 Task: Show the spelling suggestions.
Action: Mouse moved to (231, 80)
Screenshot: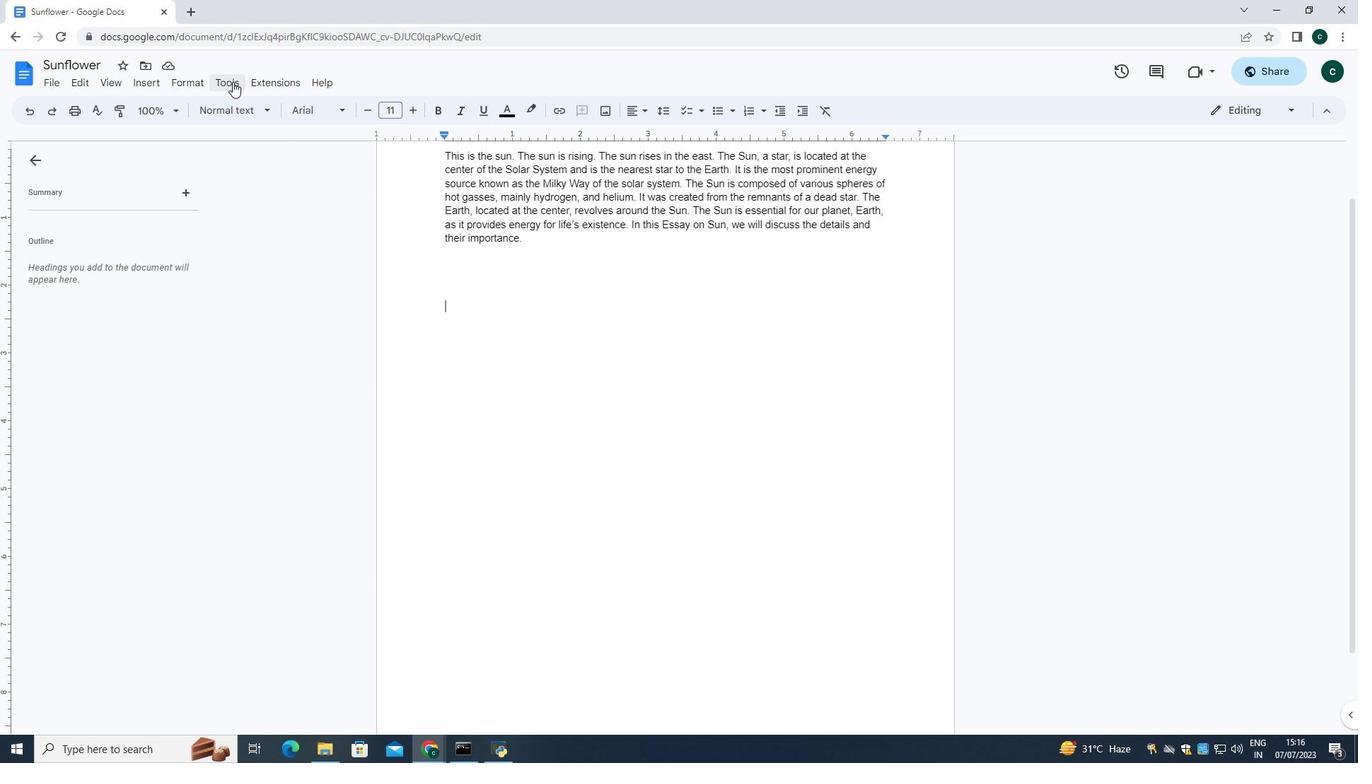 
Action: Mouse pressed left at (231, 80)
Screenshot: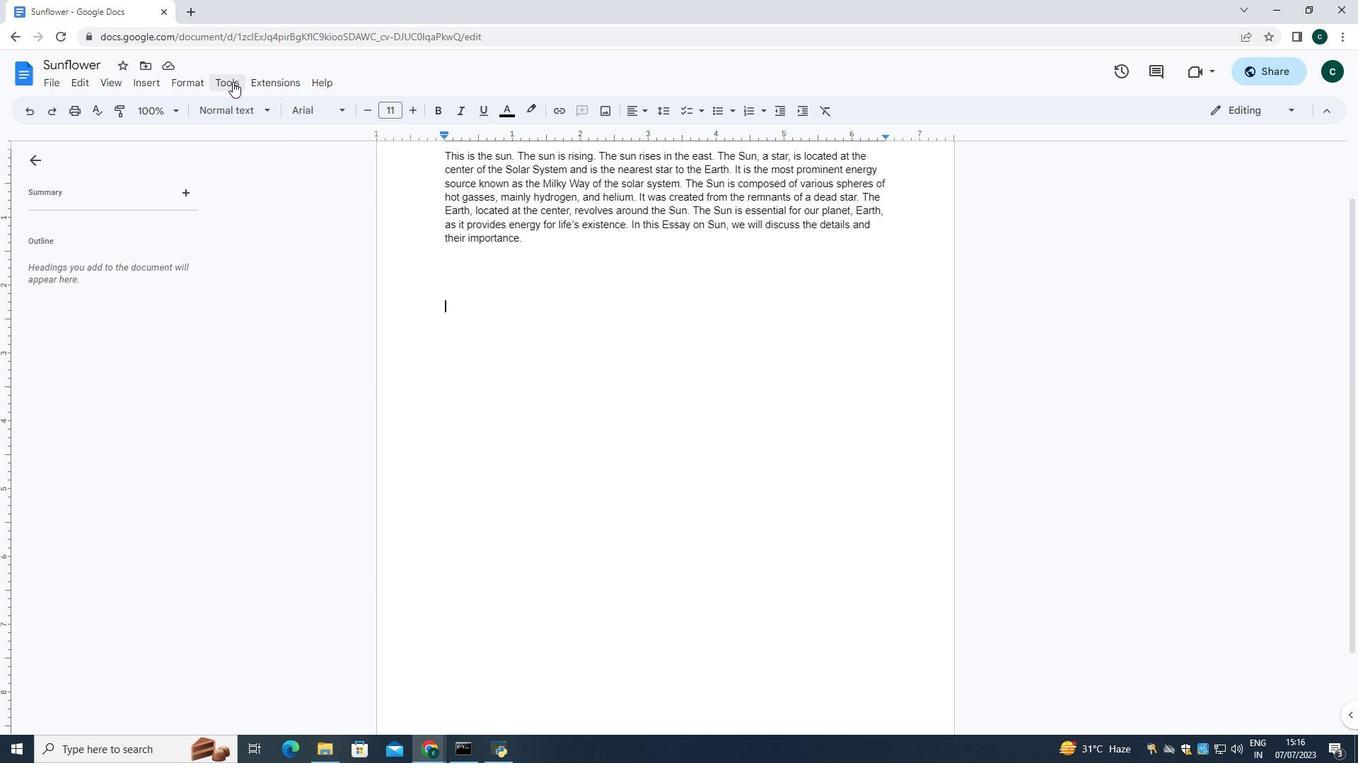 
Action: Mouse moved to (270, 102)
Screenshot: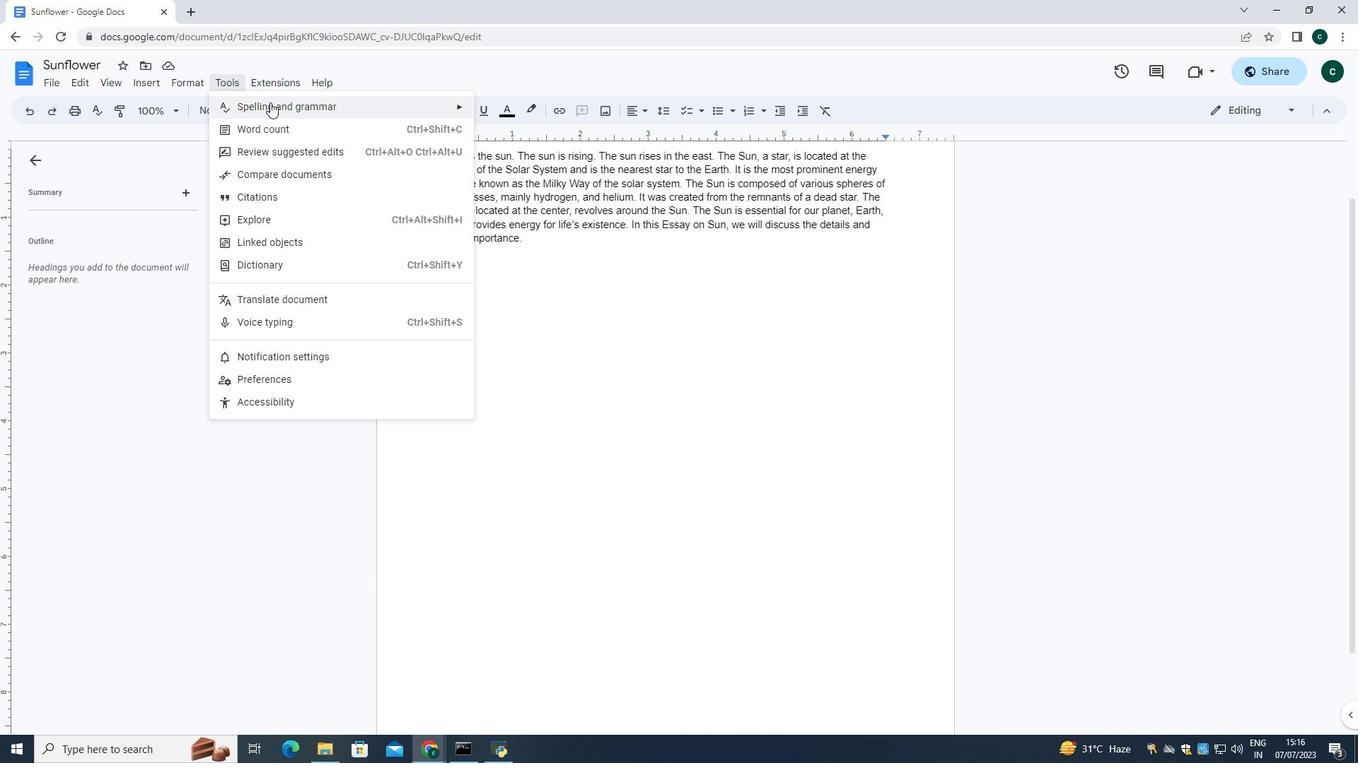 
Action: Mouse pressed left at (270, 102)
Screenshot: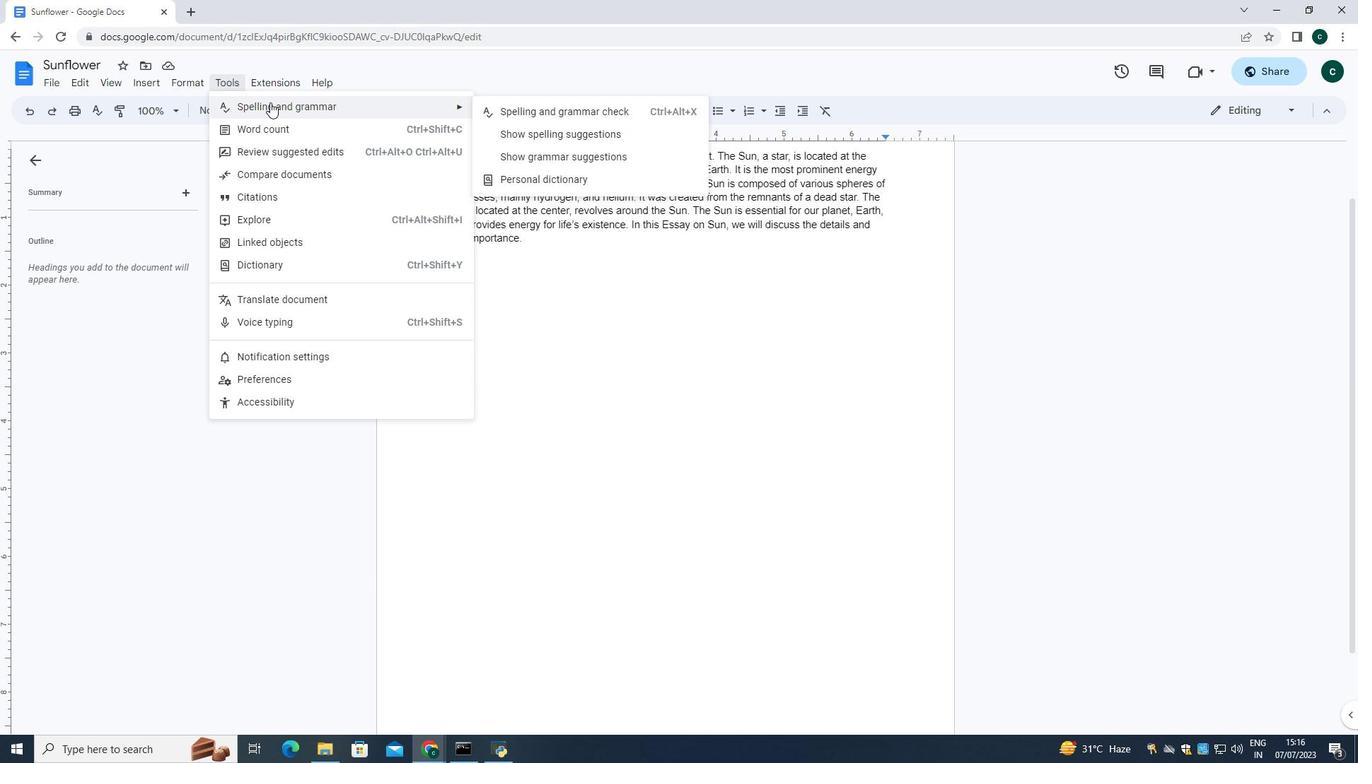 
Action: Mouse moved to (524, 128)
Screenshot: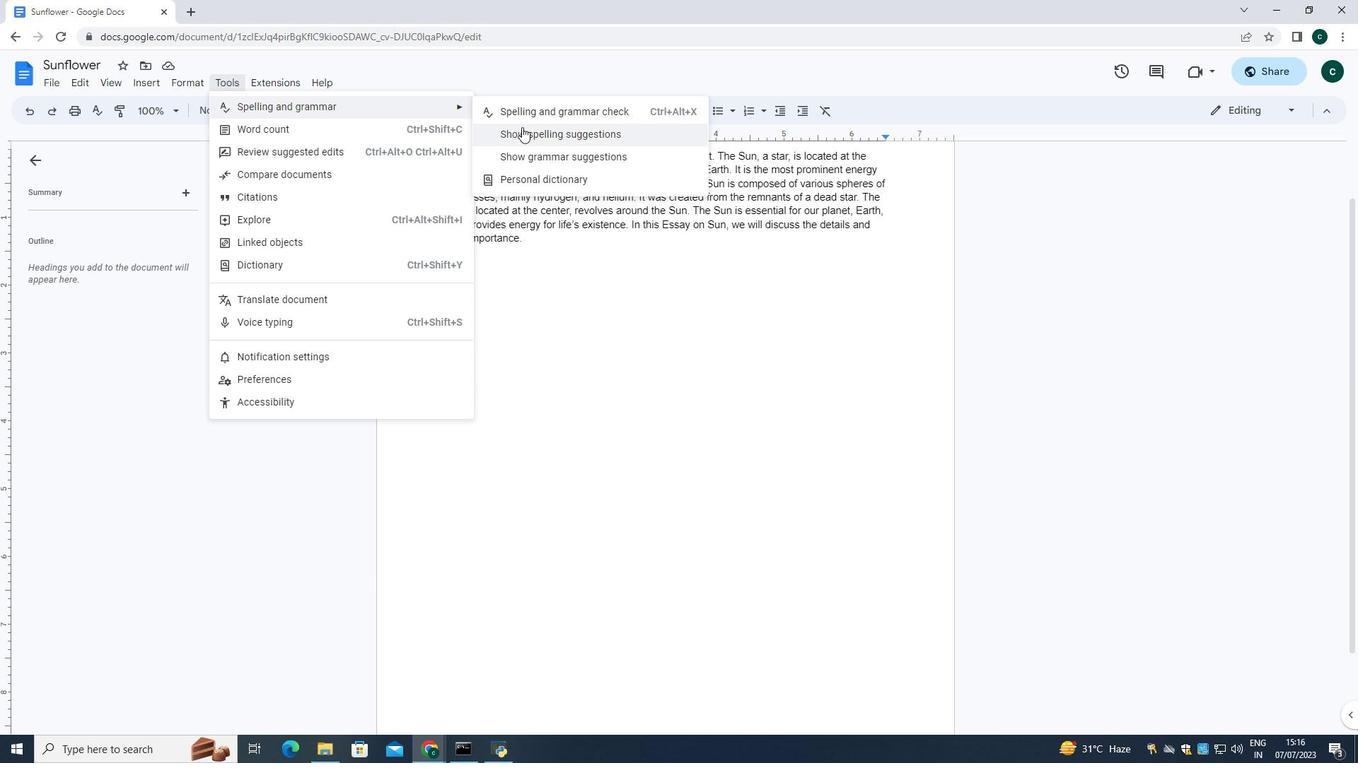 
Action: Mouse pressed left at (524, 128)
Screenshot: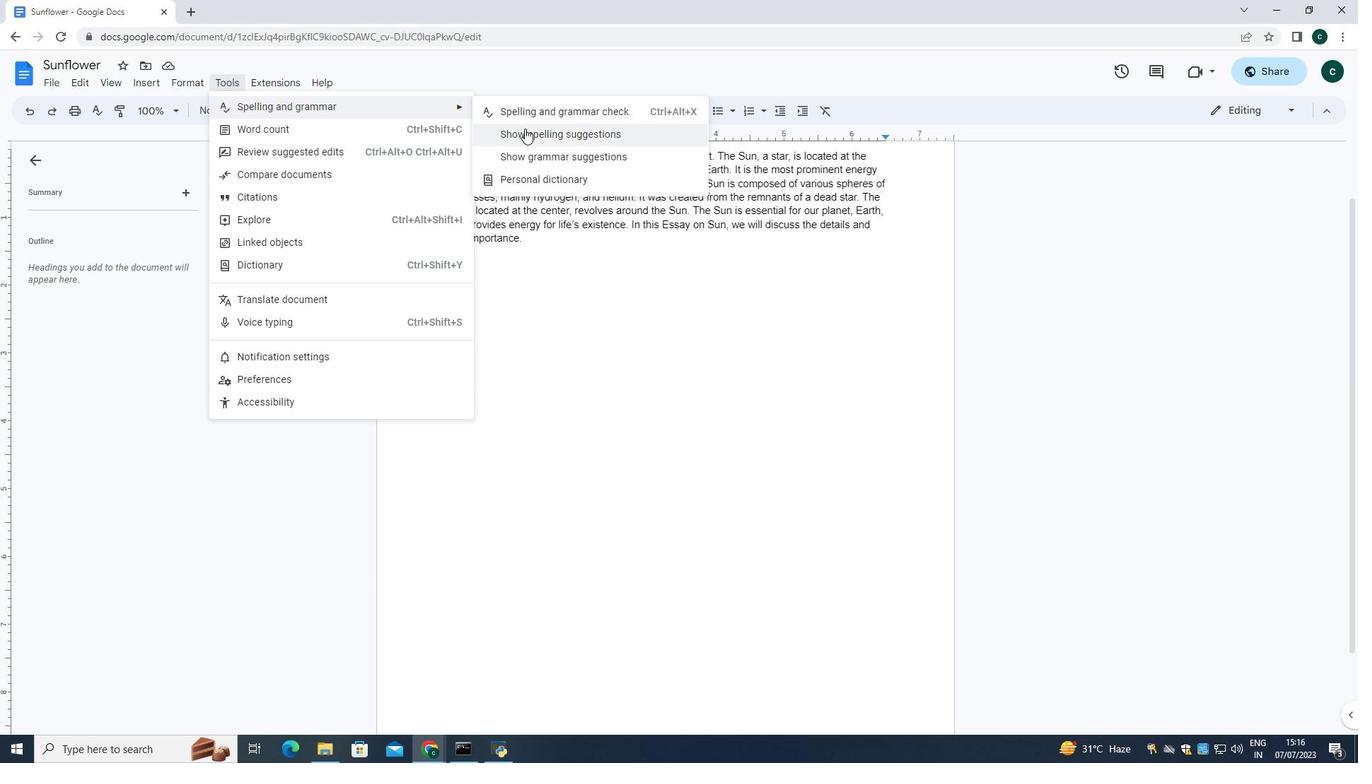 
